 Task: Add the task  Implement data encryption for better user security to the section Burnout Blitz in the project Trailblazer and add a Due Date to the respective task as 2023/07/11.
Action: Mouse moved to (608, 498)
Screenshot: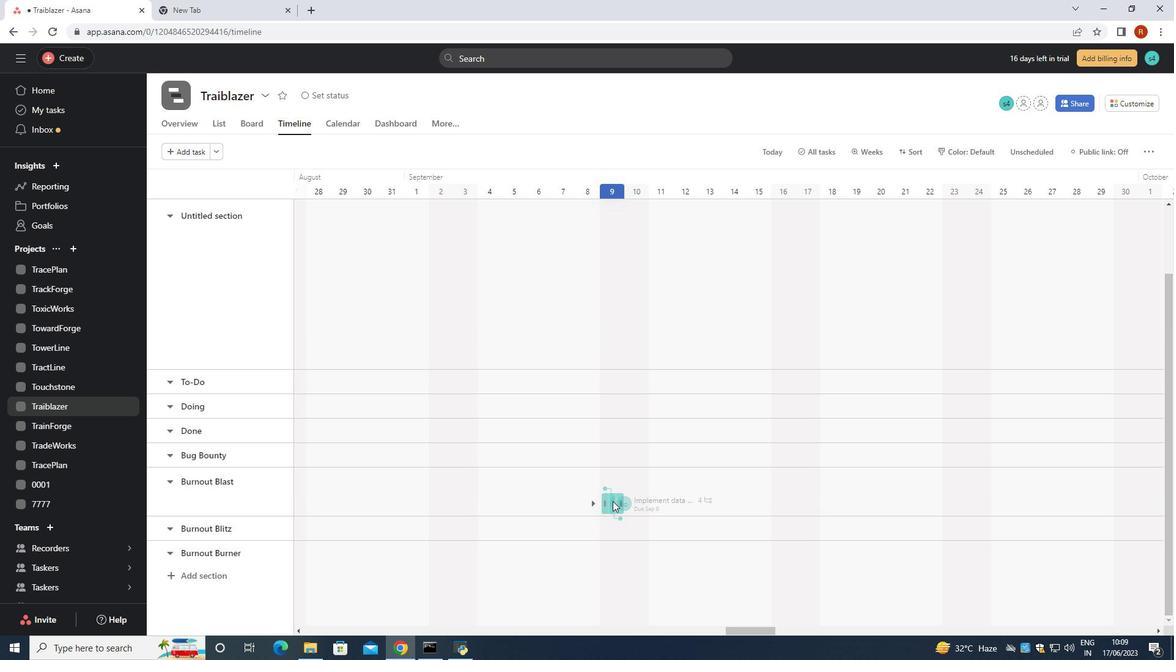 
Action: Mouse pressed left at (608, 498)
Screenshot: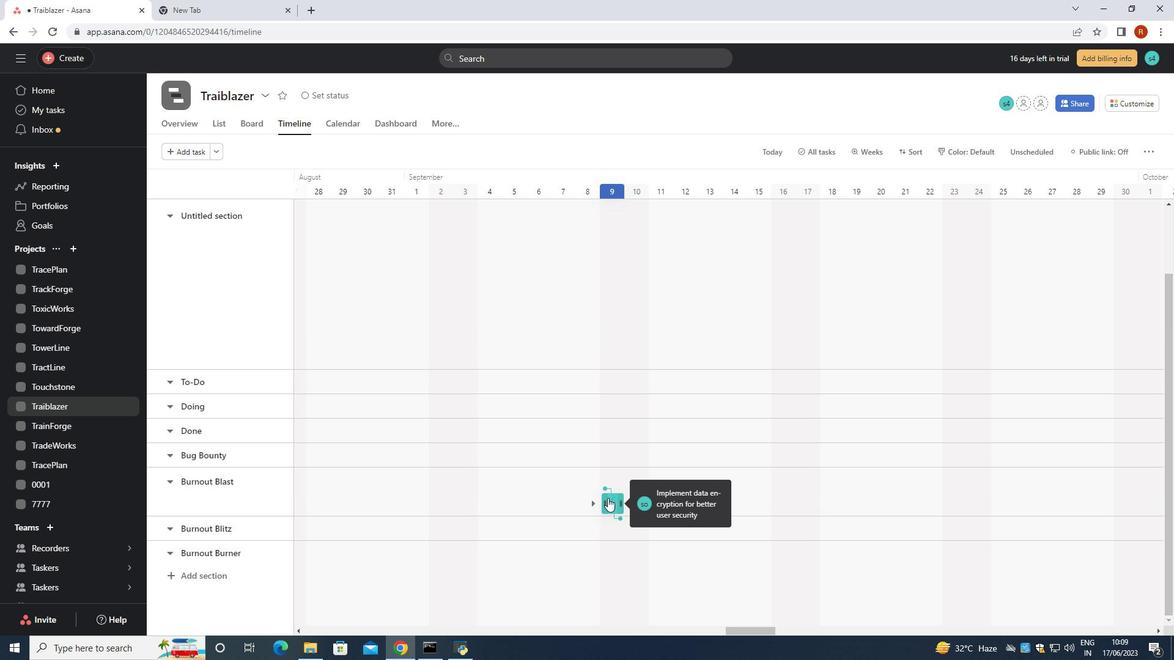 
Action: Mouse moved to (610, 529)
Screenshot: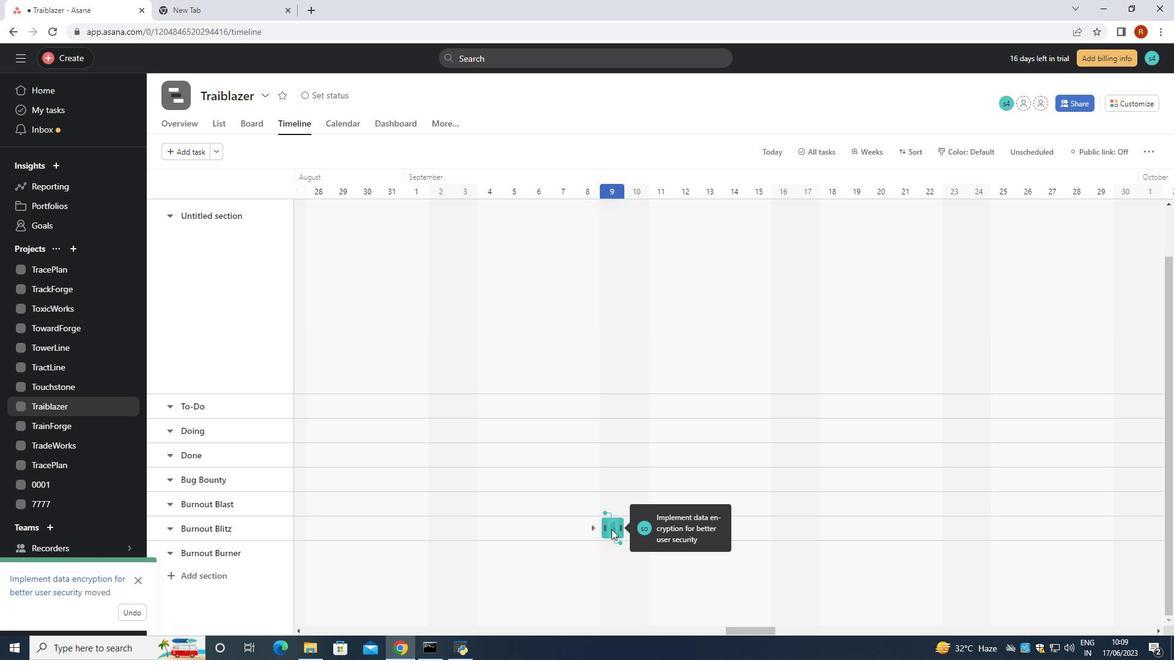 
Action: Mouse pressed left at (610, 529)
Screenshot: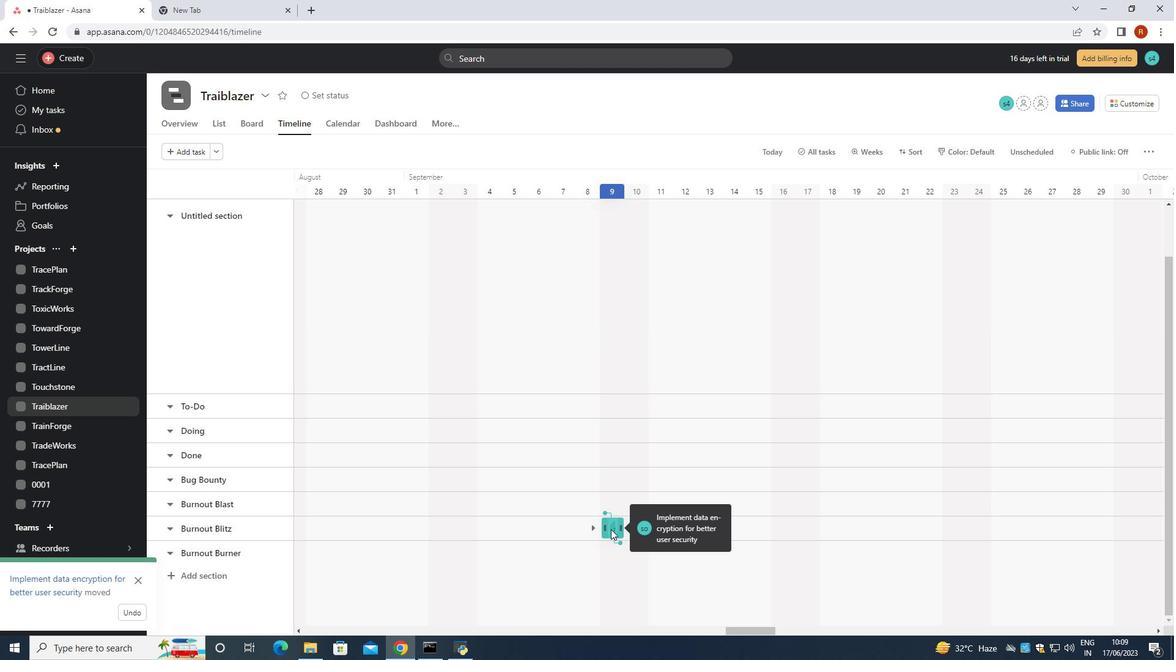 
Action: Mouse moved to (898, 246)
Screenshot: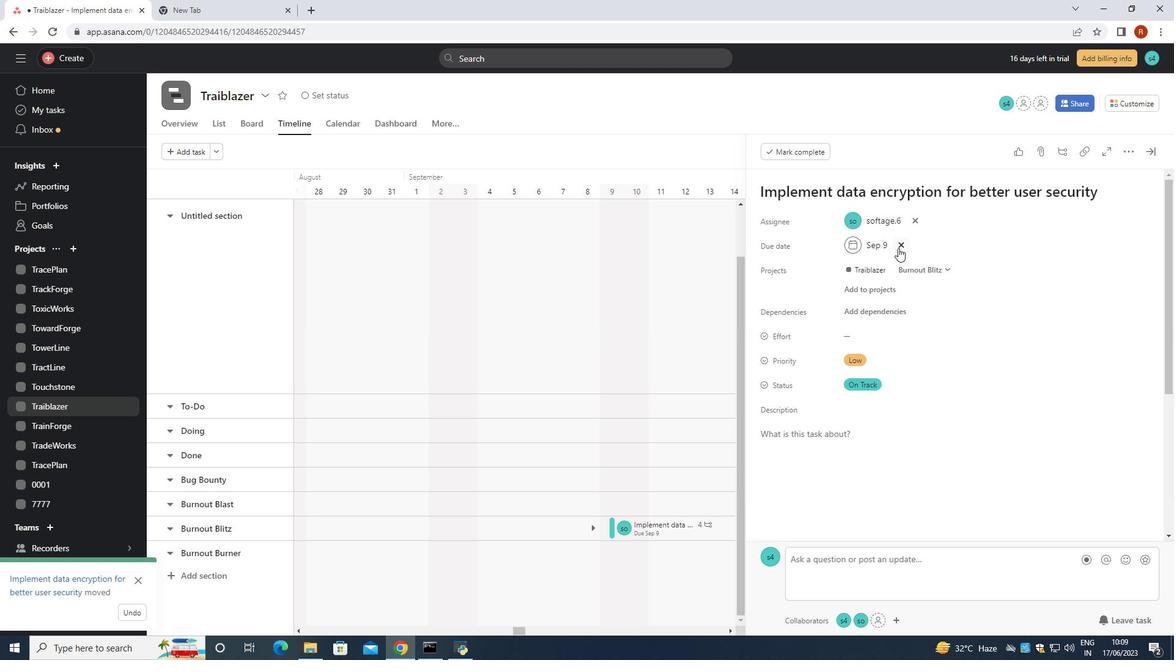 
Action: Mouse pressed left at (898, 246)
Screenshot: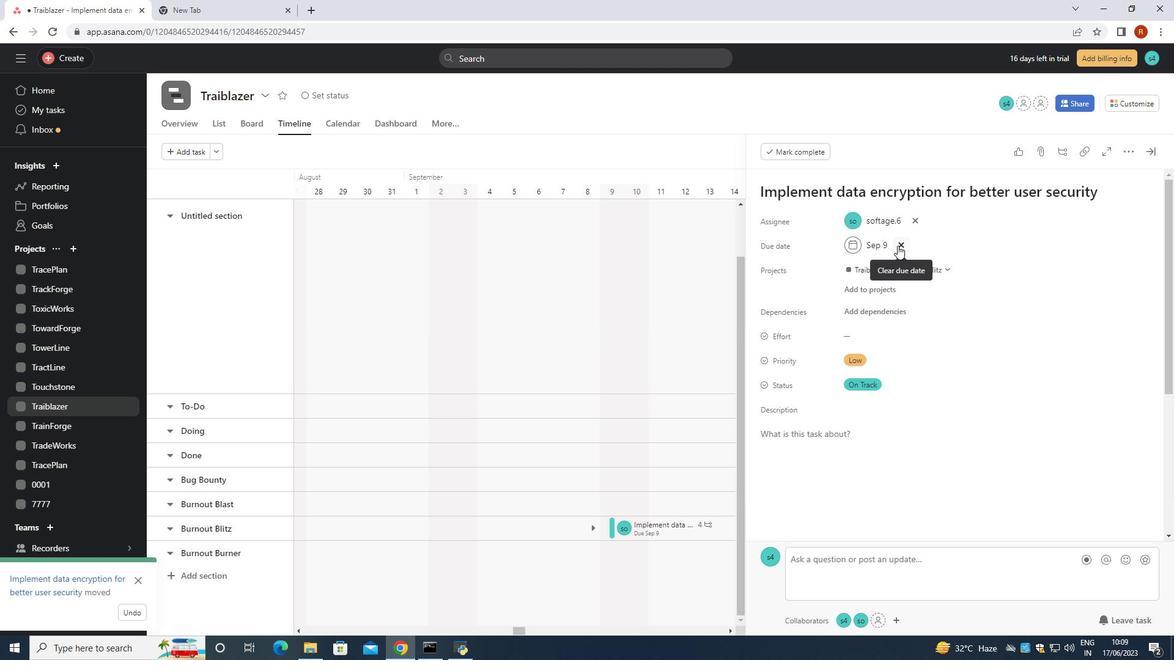 
Action: Mouse pressed left at (898, 246)
Screenshot: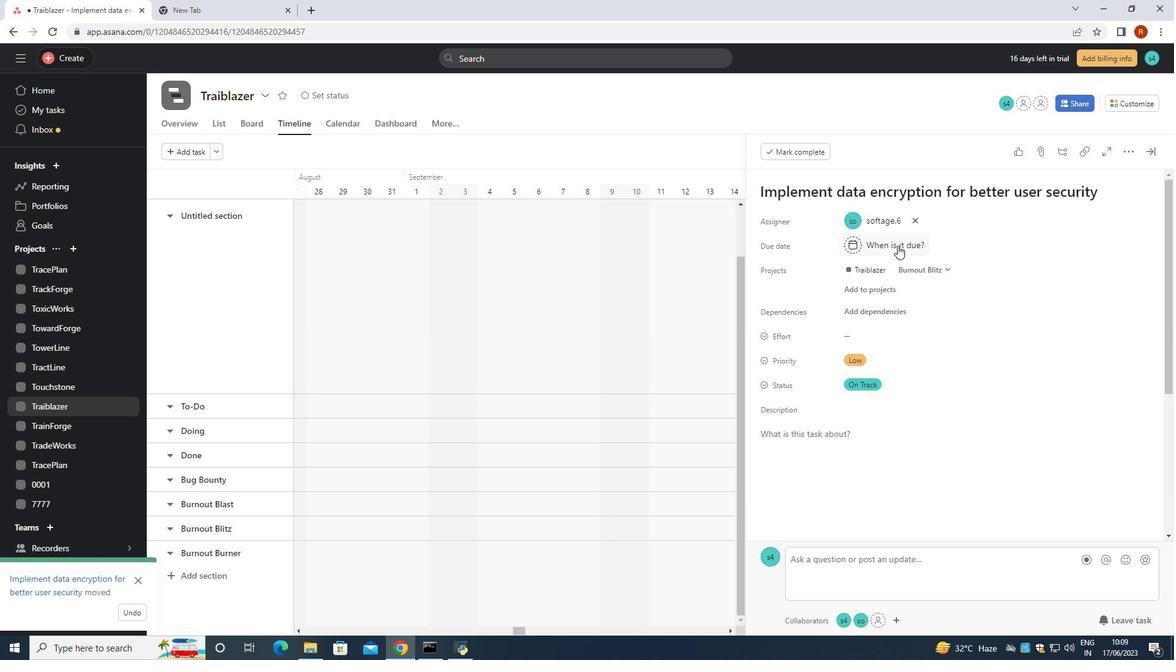 
Action: Mouse moved to (887, 237)
Screenshot: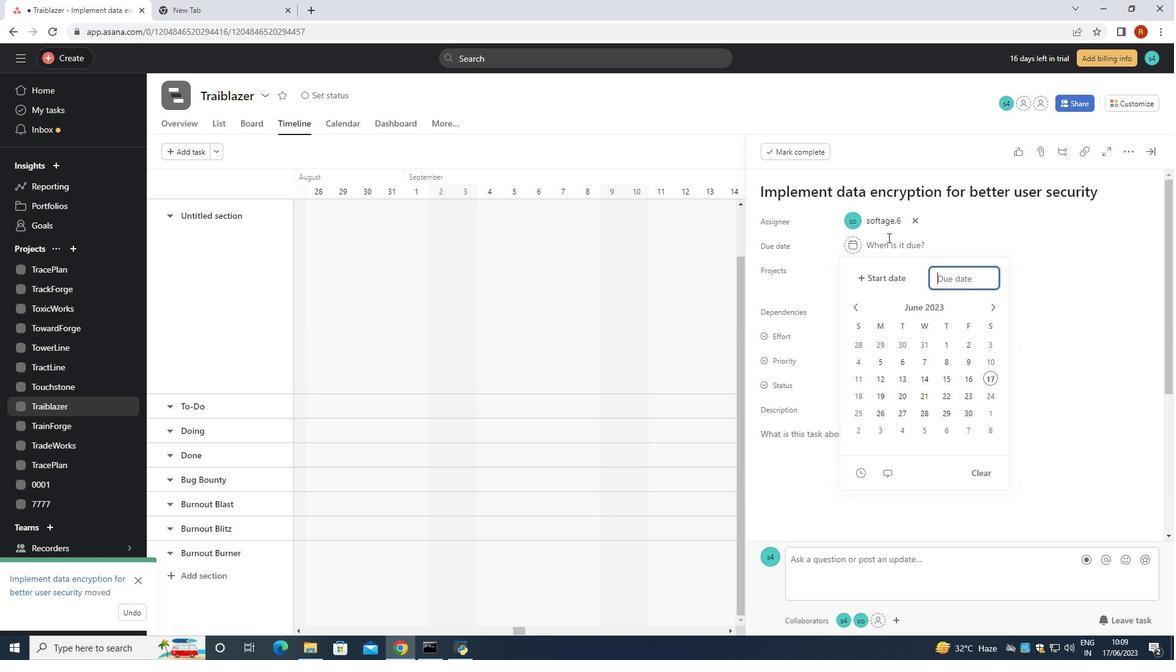 
Action: Key pressed 2023/07/11<Key.enter>
Screenshot: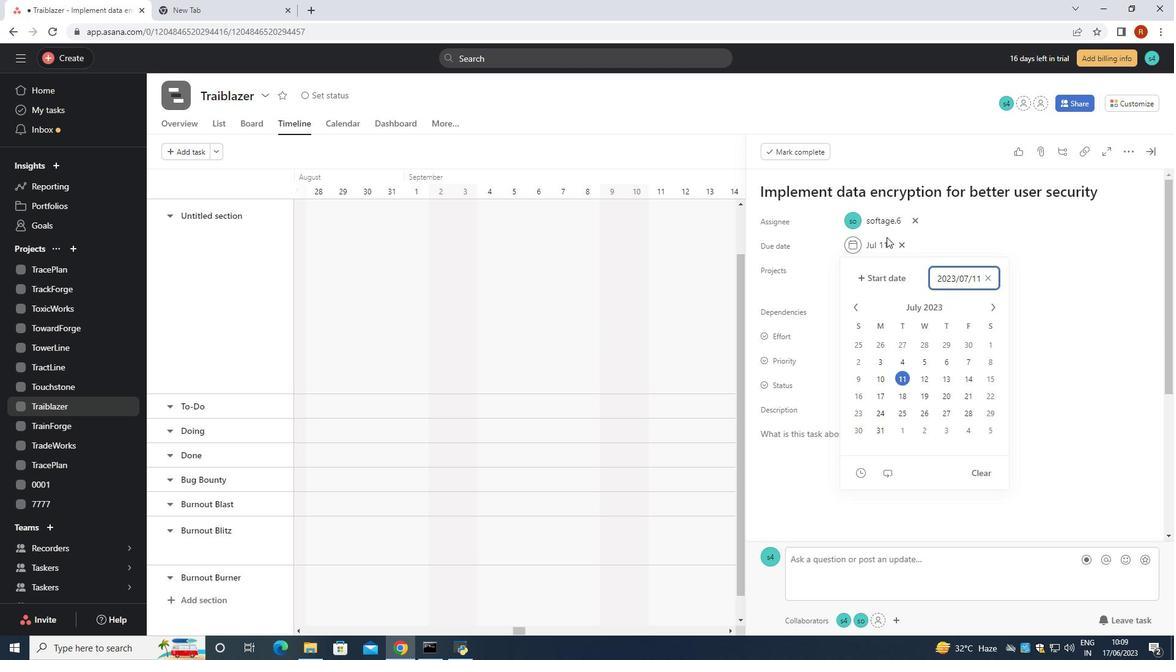 
